 Task: Use the formula "MAX" in spreadsheet "Project portfolio".
Action: Mouse moved to (125, 94)
Screenshot: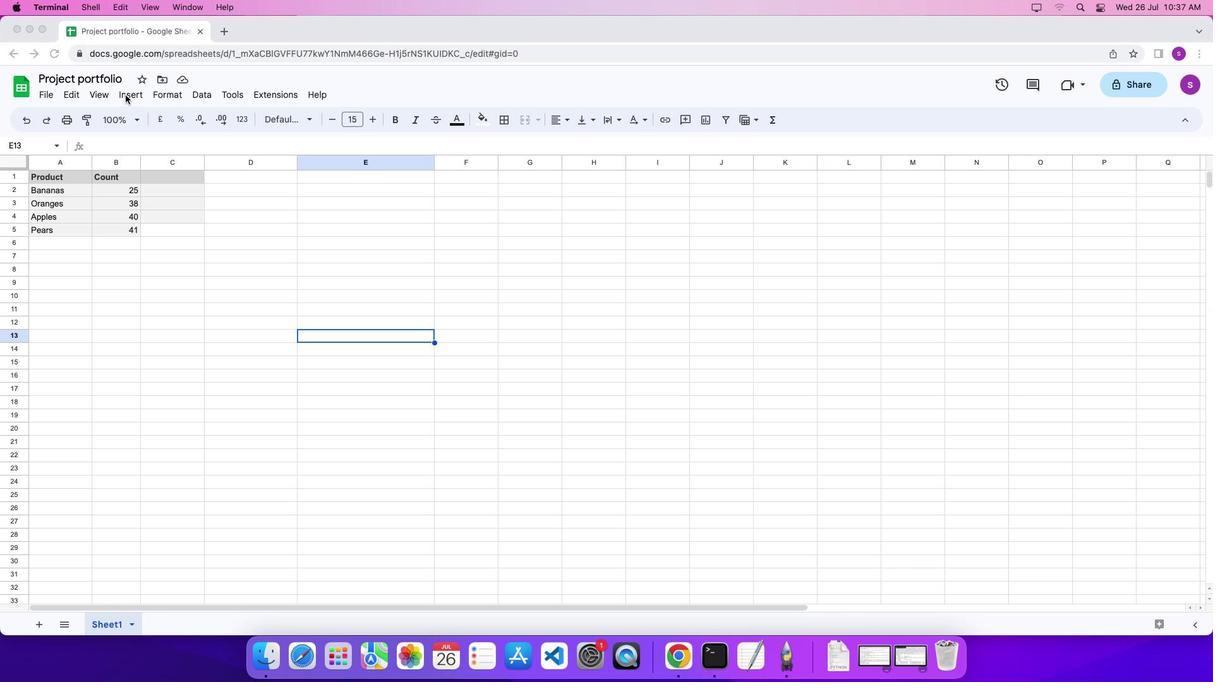 
Action: Mouse pressed left at (125, 94)
Screenshot: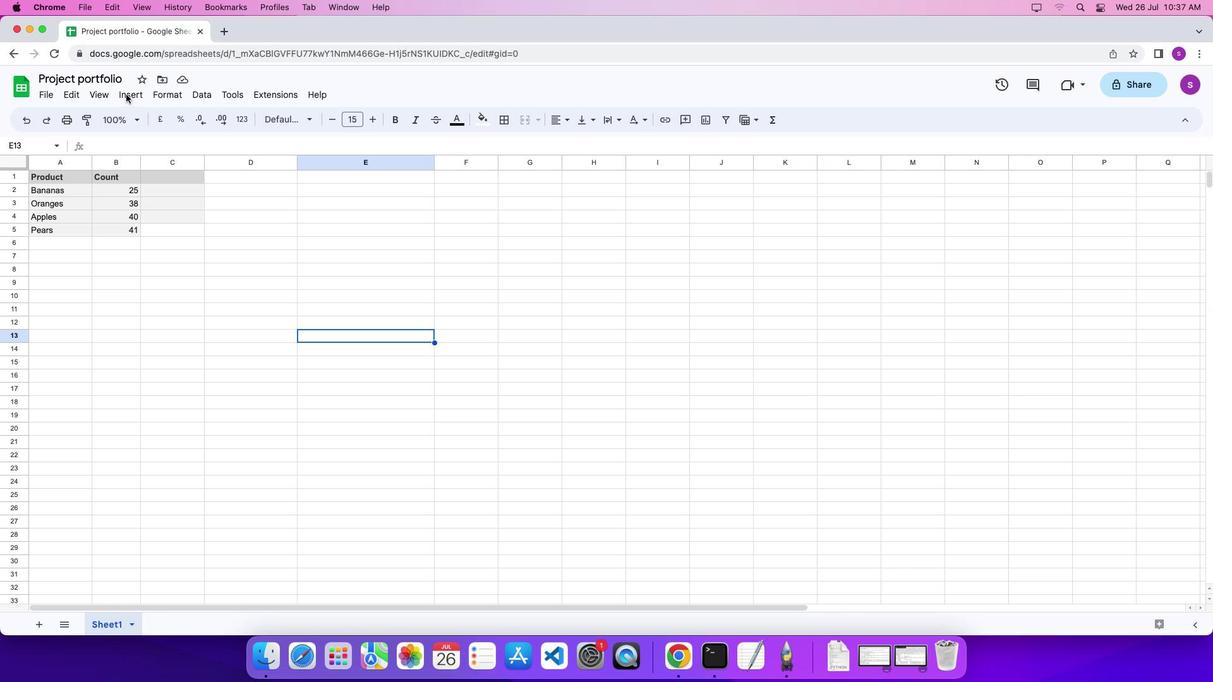 
Action: Mouse moved to (129, 94)
Screenshot: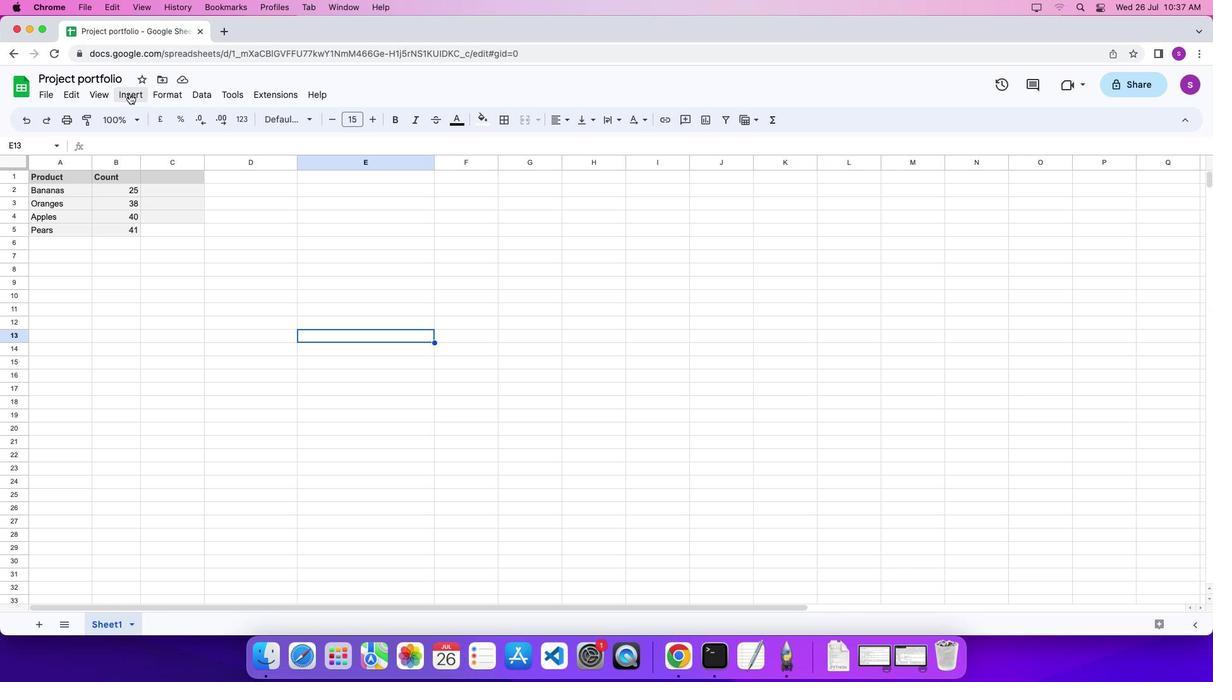 
Action: Mouse pressed left at (129, 94)
Screenshot: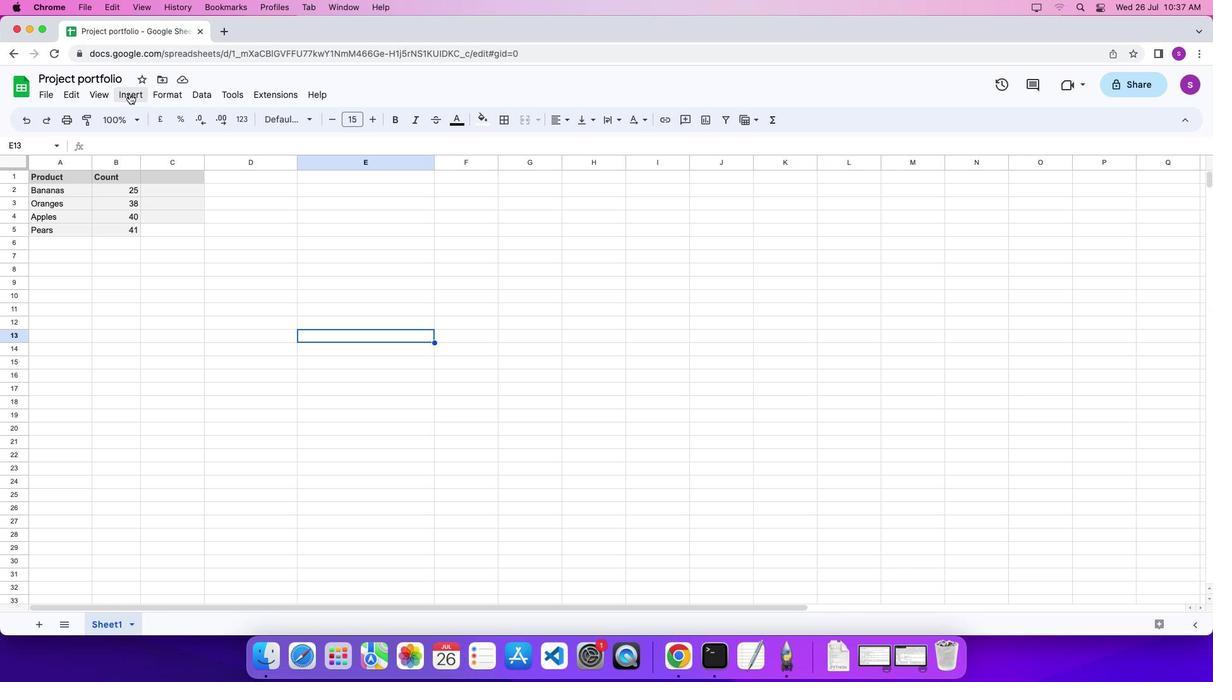 
Action: Mouse moved to (542, 621)
Screenshot: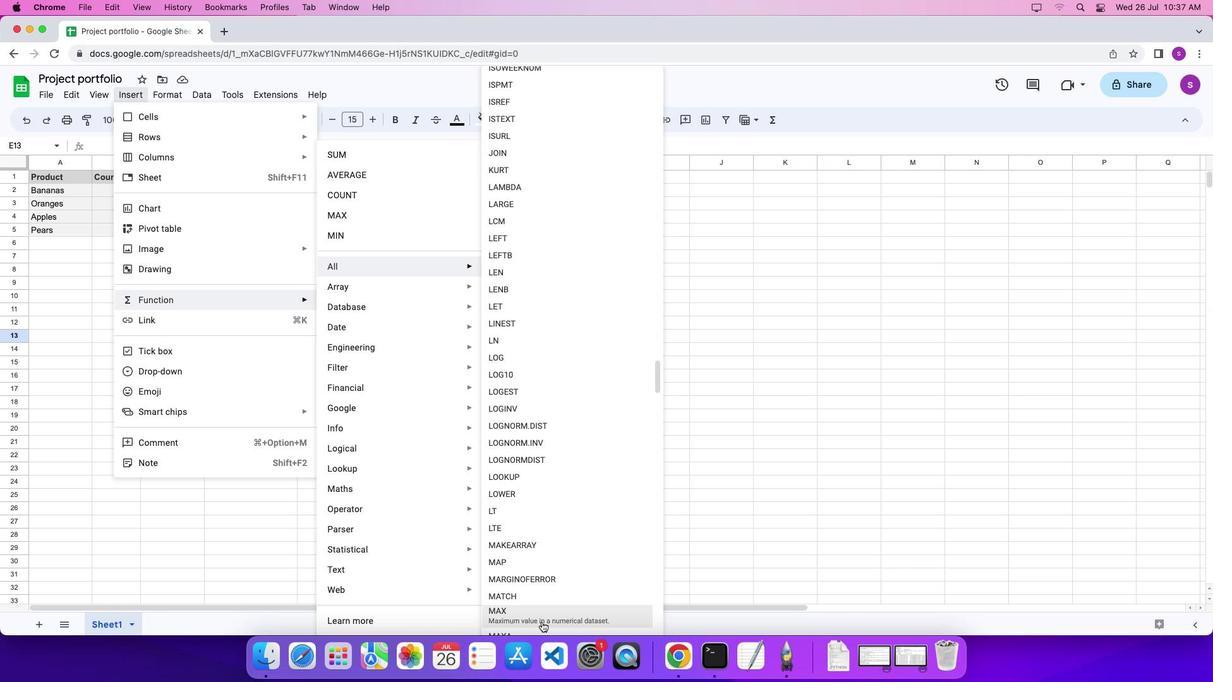 
Action: Mouse pressed left at (542, 621)
Screenshot: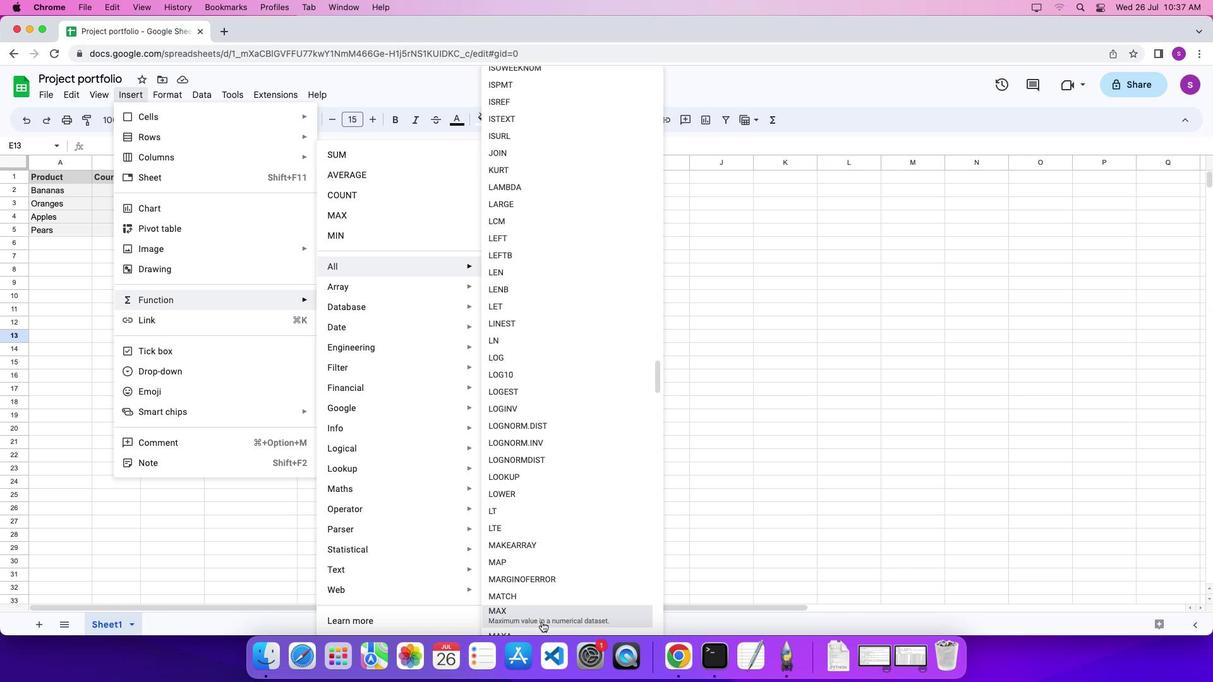 
Action: Mouse moved to (124, 188)
Screenshot: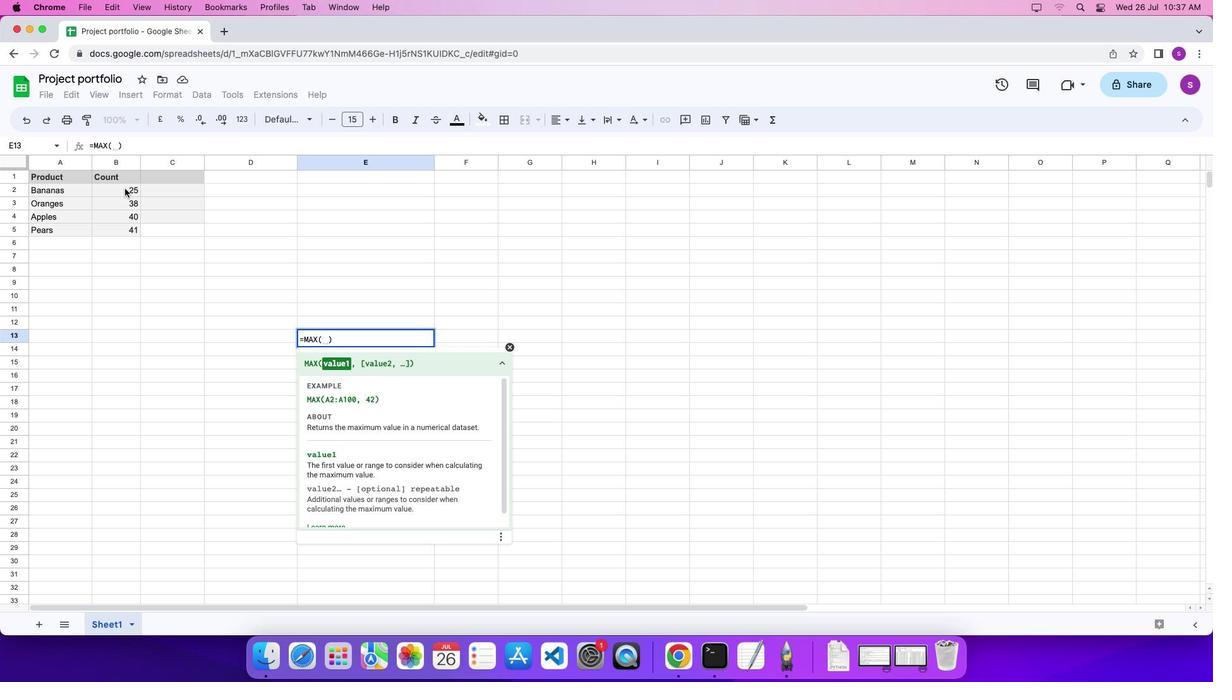 
Action: Mouse pressed left at (124, 188)
Screenshot: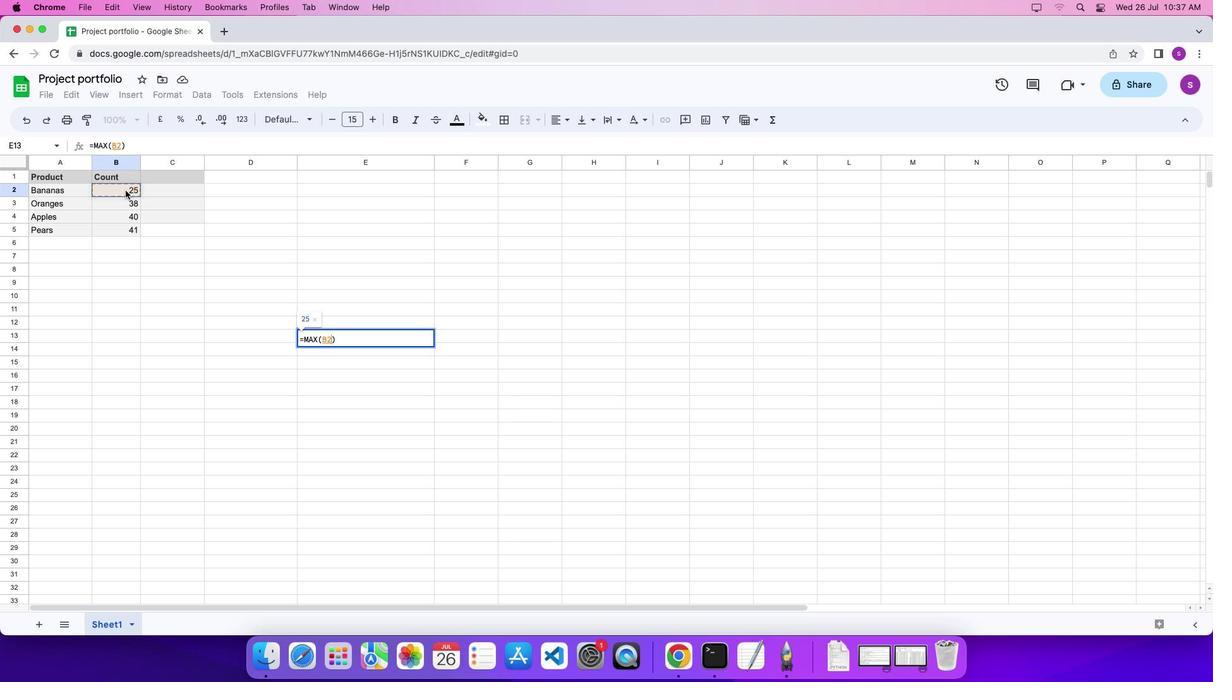 
Action: Mouse moved to (125, 228)
Screenshot: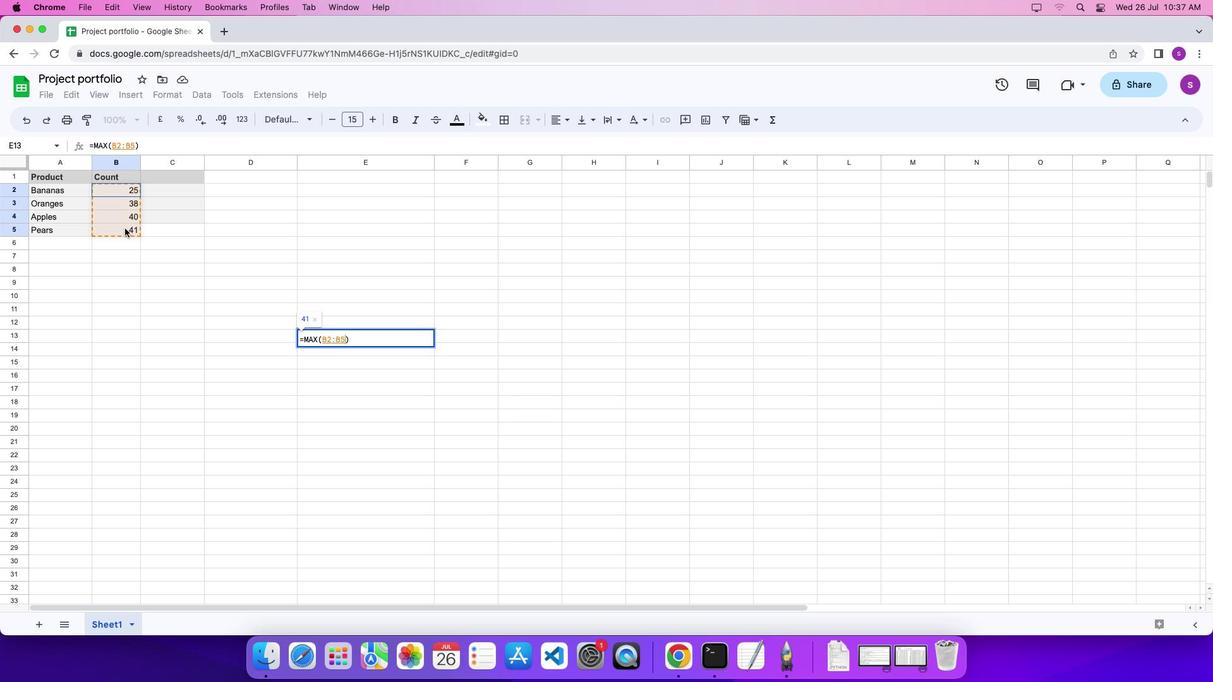 
Action: Key pressed '\x03'
Screenshot: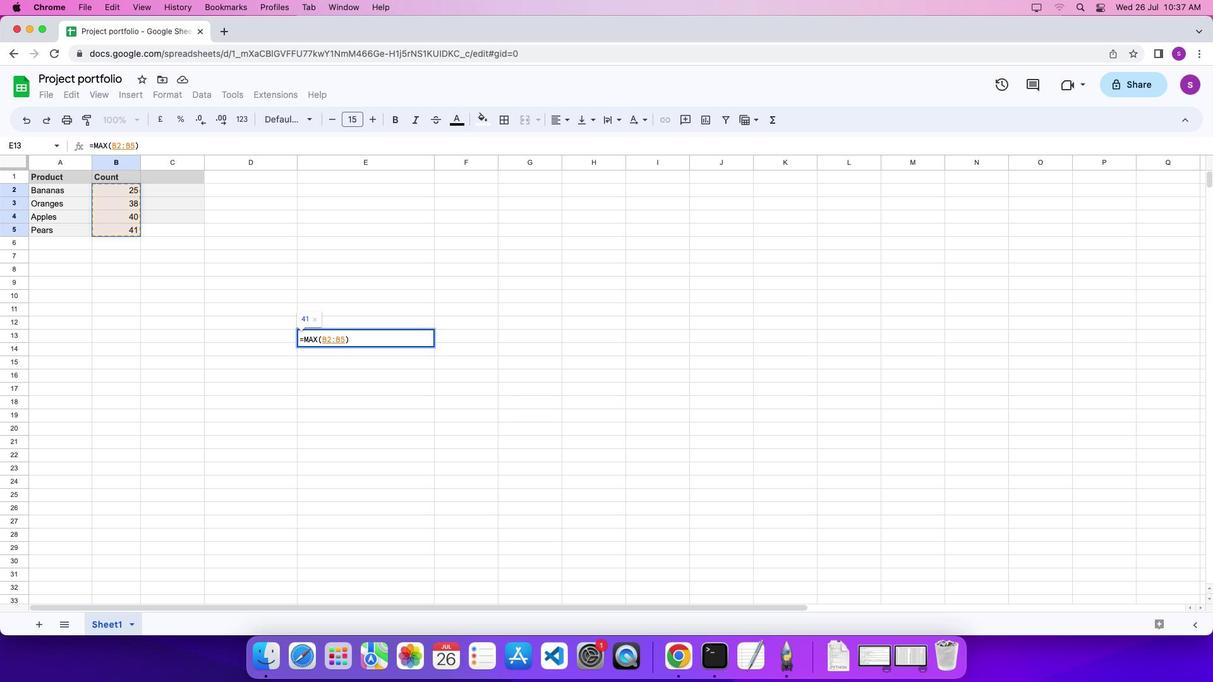 
